 Task: Select the default option in the mode.
Action: Mouse moved to (14, 471)
Screenshot: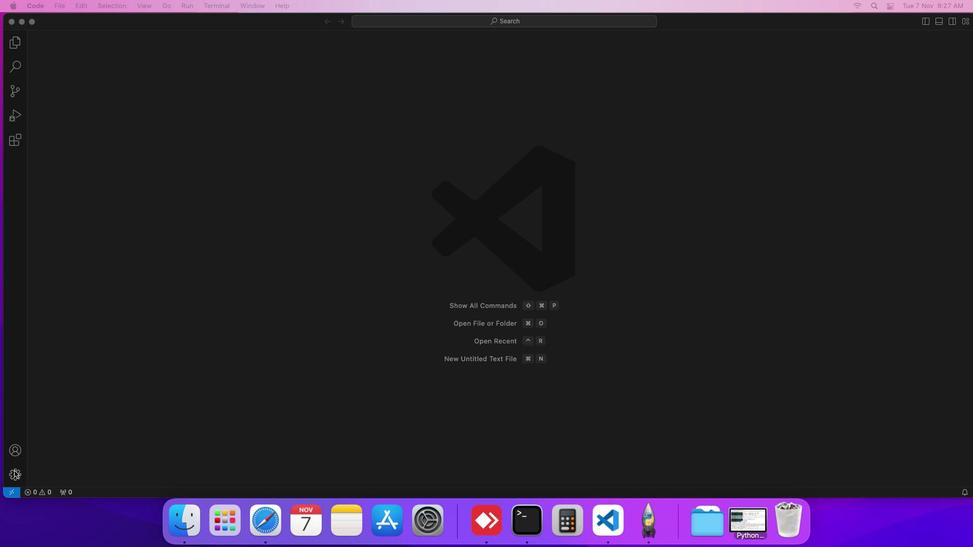 
Action: Mouse pressed left at (14, 471)
Screenshot: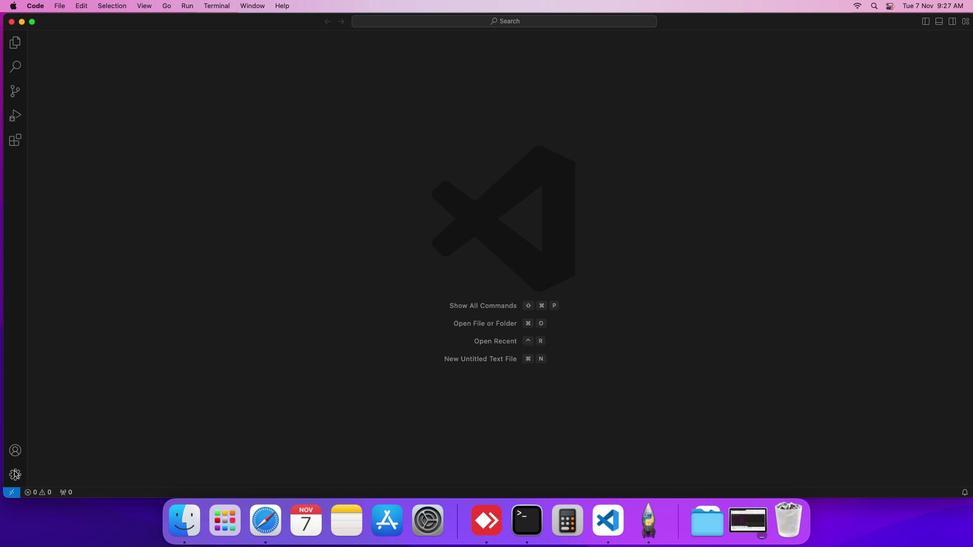 
Action: Mouse moved to (50, 401)
Screenshot: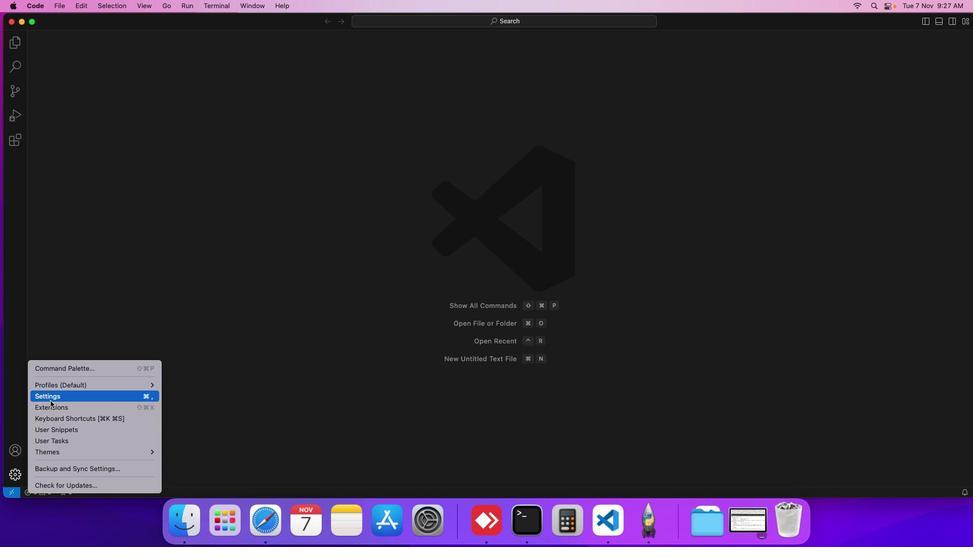 
Action: Mouse pressed left at (50, 401)
Screenshot: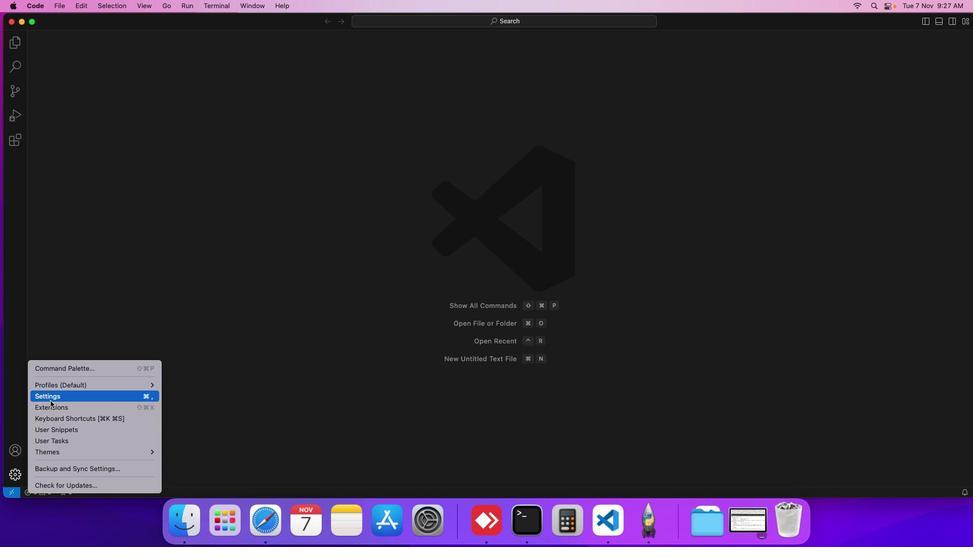 
Action: Mouse moved to (251, 159)
Screenshot: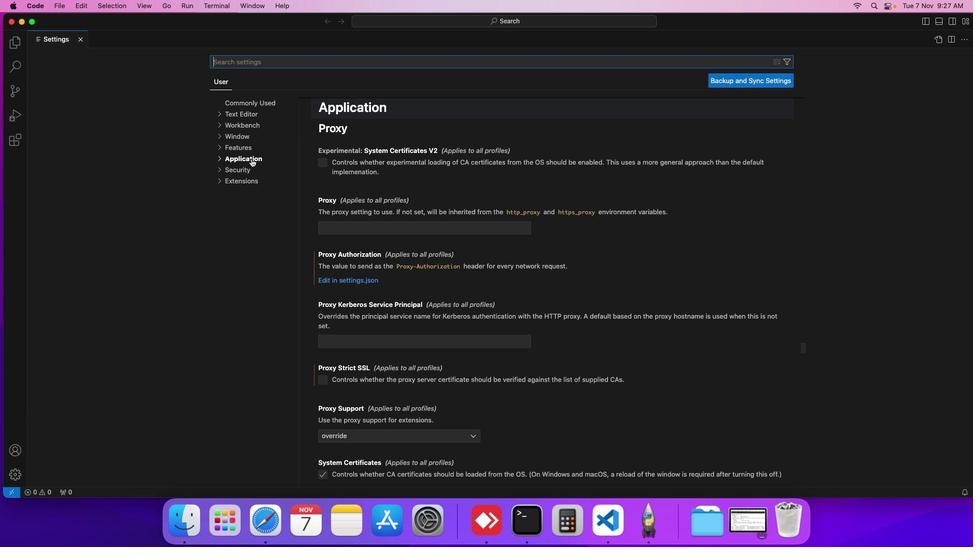 
Action: Mouse pressed left at (251, 159)
Screenshot: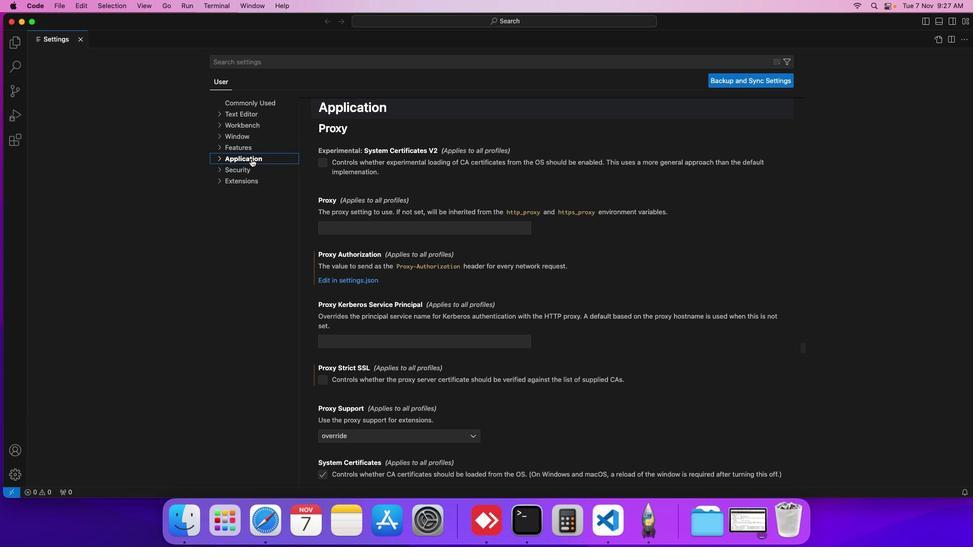 
Action: Mouse moved to (250, 193)
Screenshot: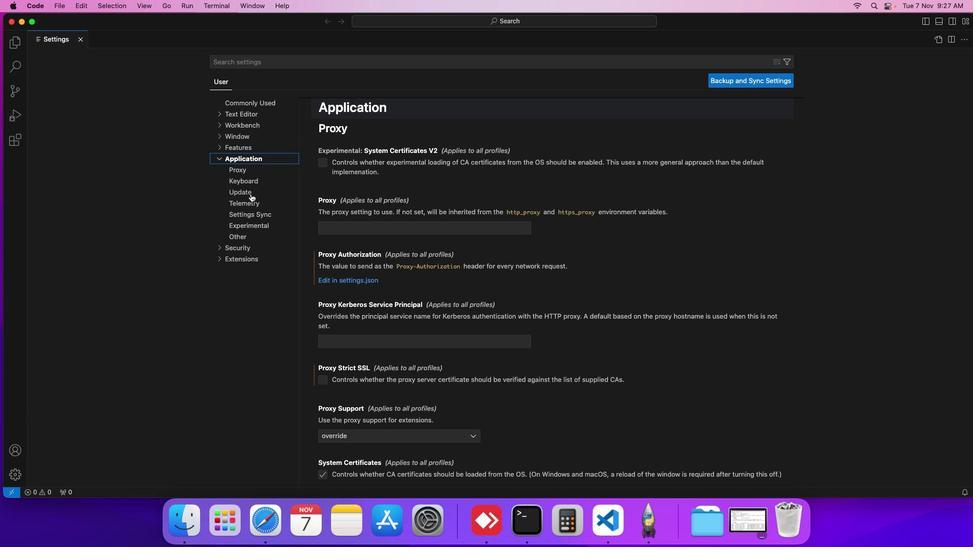 
Action: Mouse pressed left at (250, 193)
Screenshot: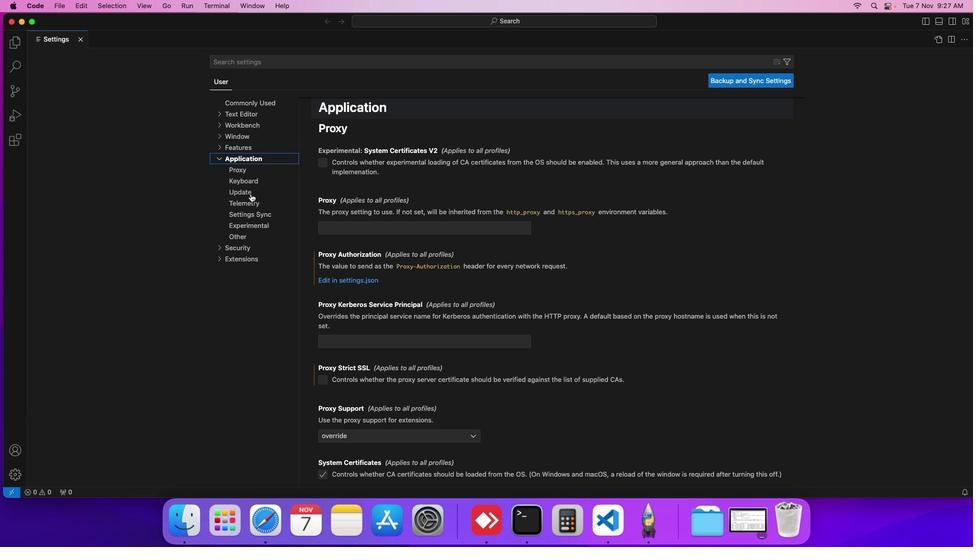 
Action: Mouse moved to (446, 157)
Screenshot: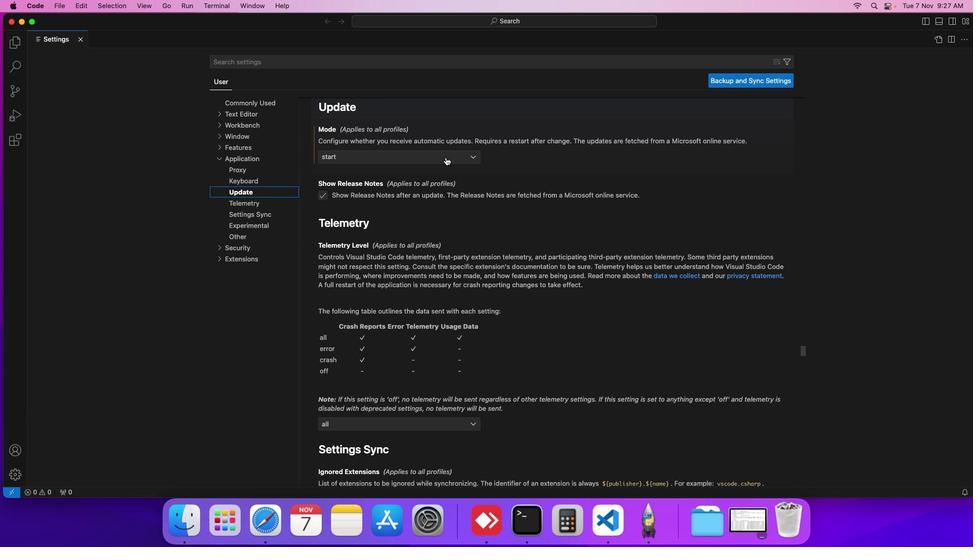 
Action: Mouse pressed left at (446, 157)
Screenshot: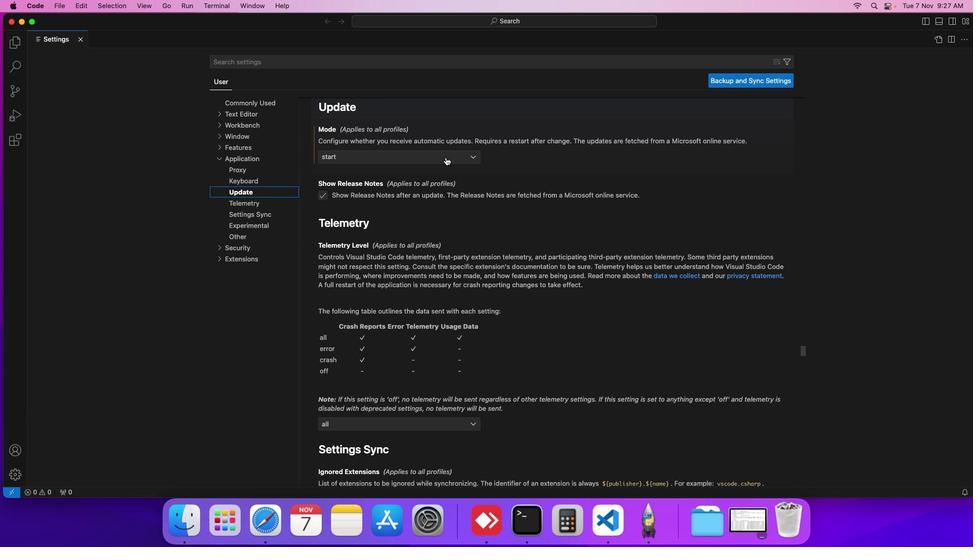 
Action: Mouse moved to (435, 201)
Screenshot: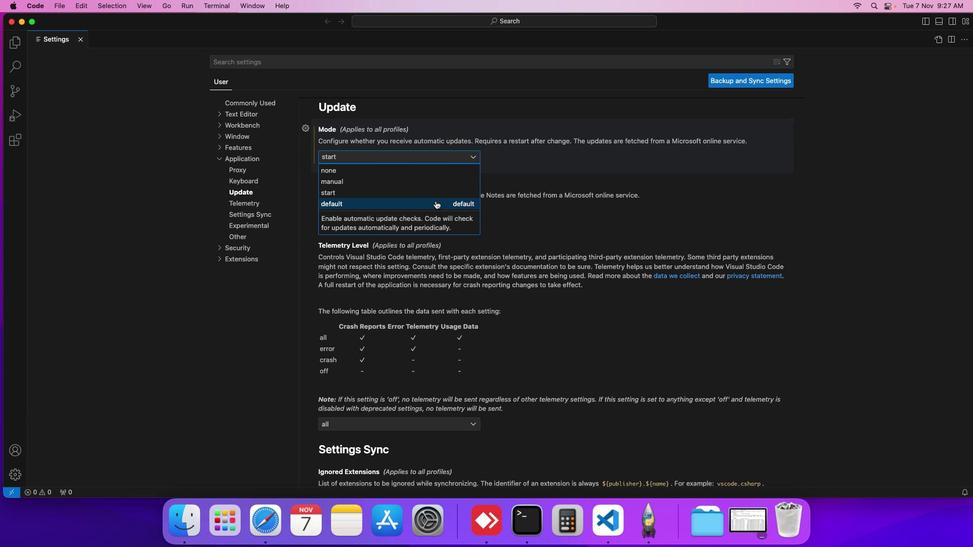 
Action: Mouse pressed left at (435, 201)
Screenshot: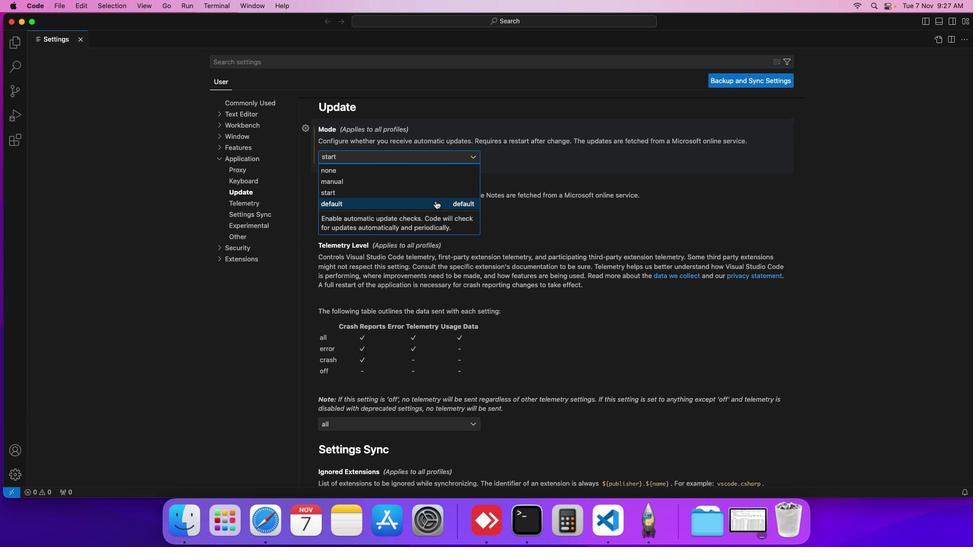 
Action: Mouse moved to (435, 201)
Screenshot: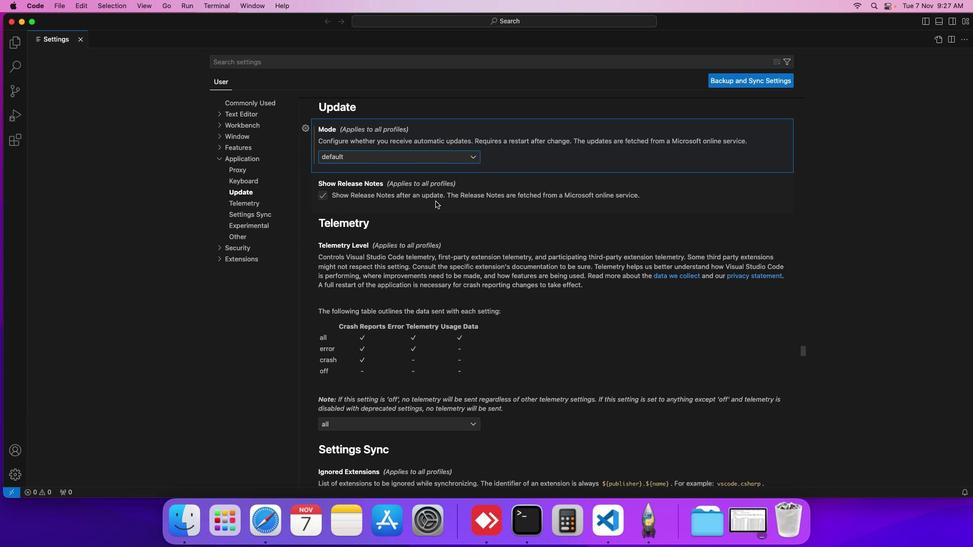 
